 Task: Use the formula "PRICEMAT" in spreadsheet "Project portfolio".
Action: Mouse moved to (748, 223)
Screenshot: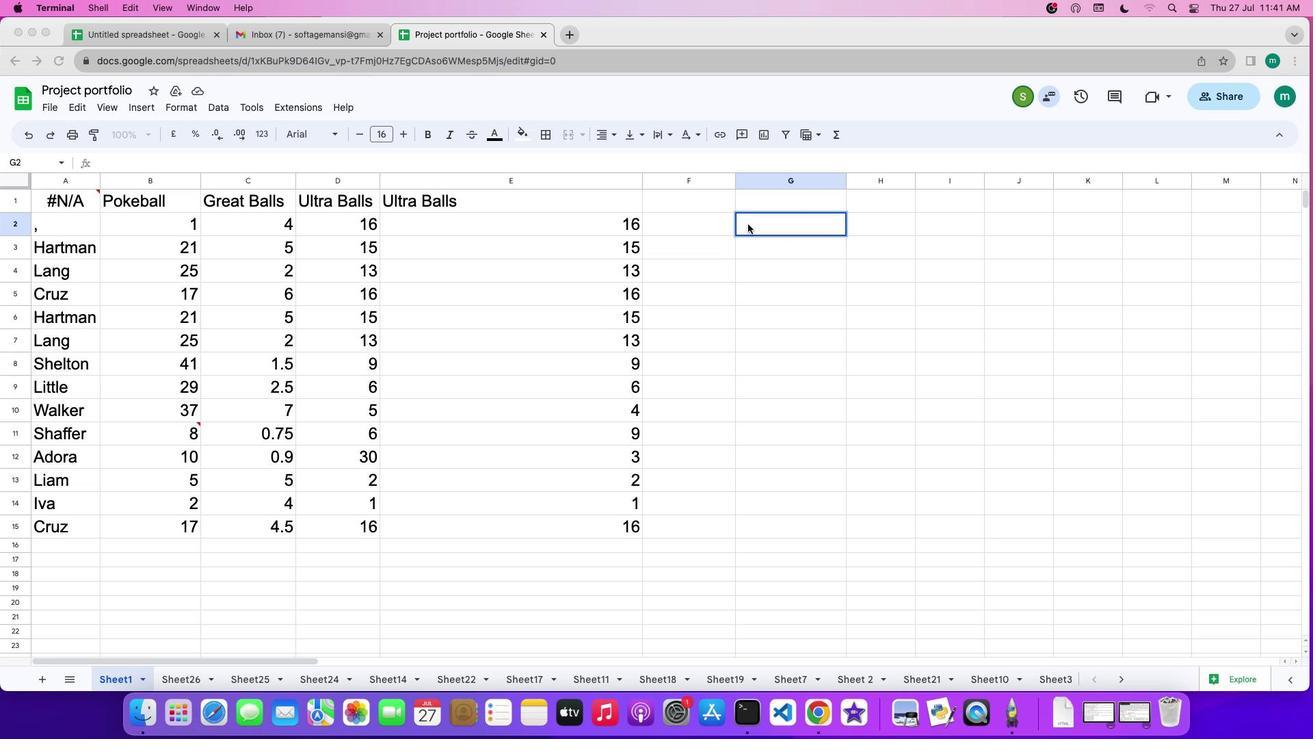 
Action: Mouse pressed left at (748, 223)
Screenshot: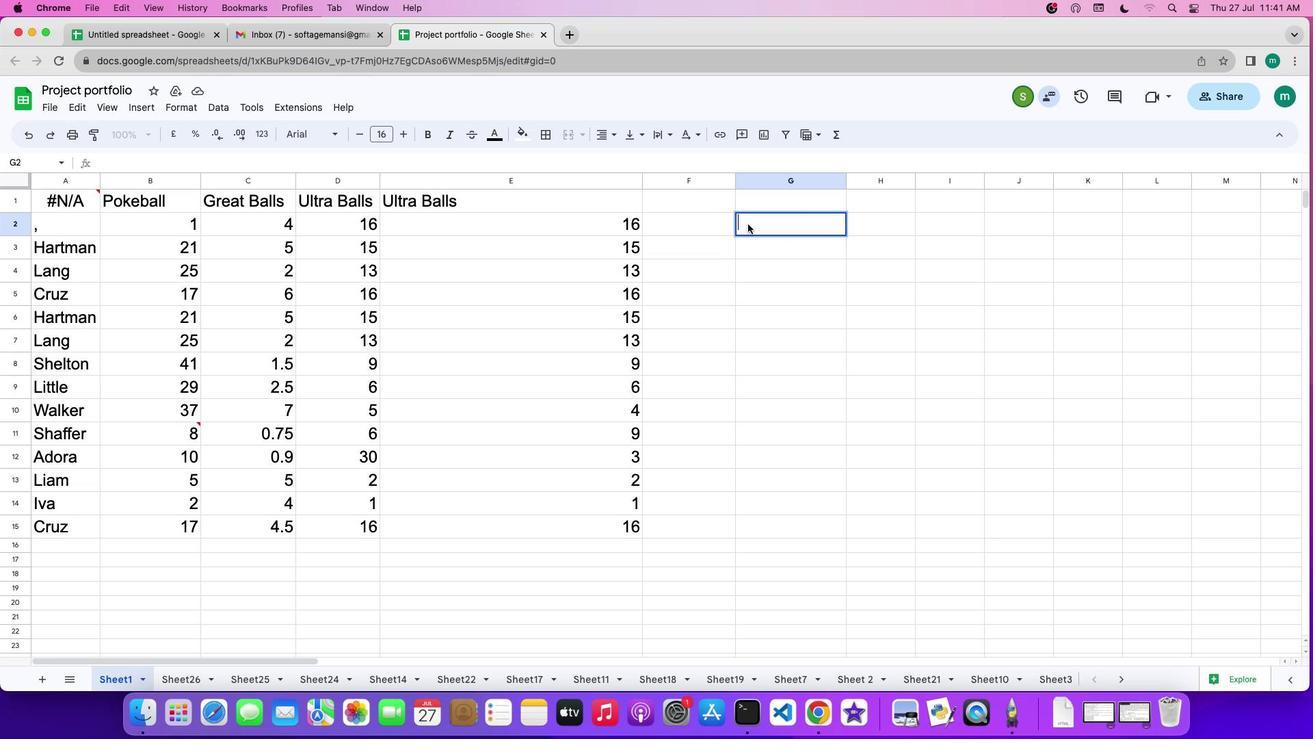 
Action: Mouse moved to (749, 223)
Screenshot: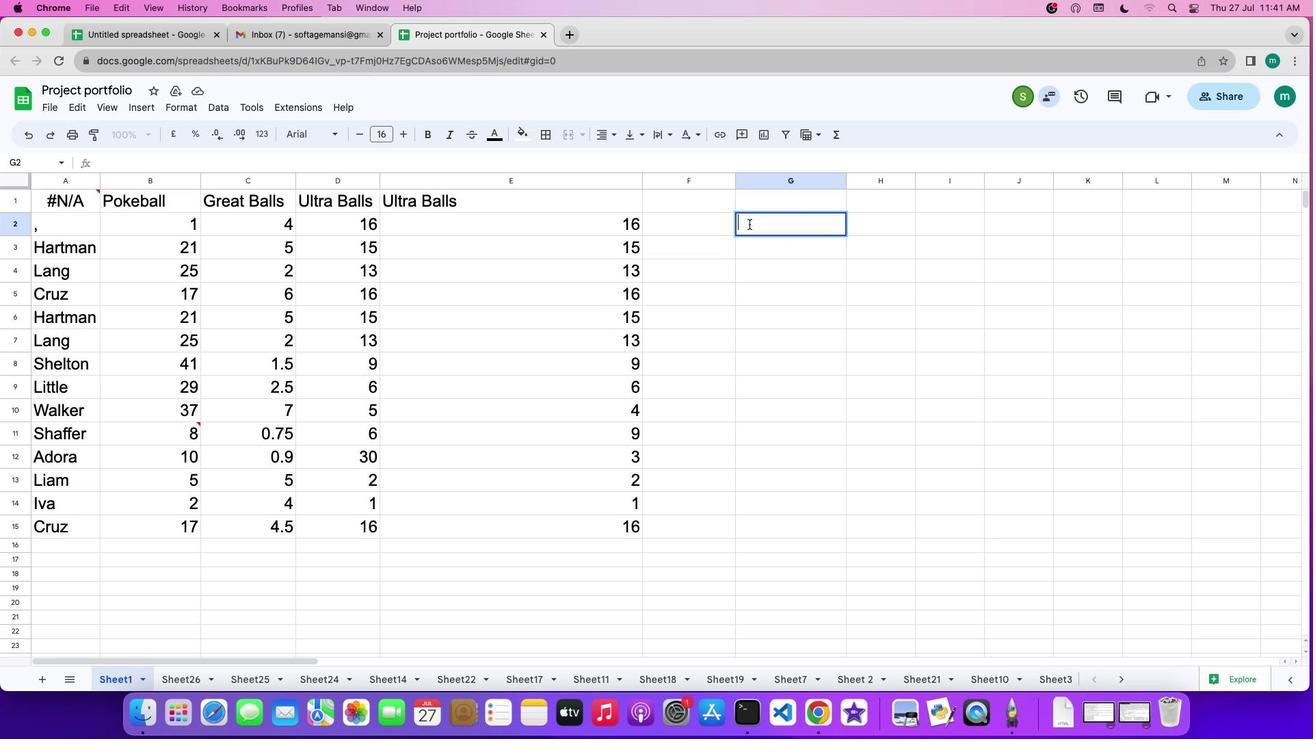 
Action: Key pressed '='
Screenshot: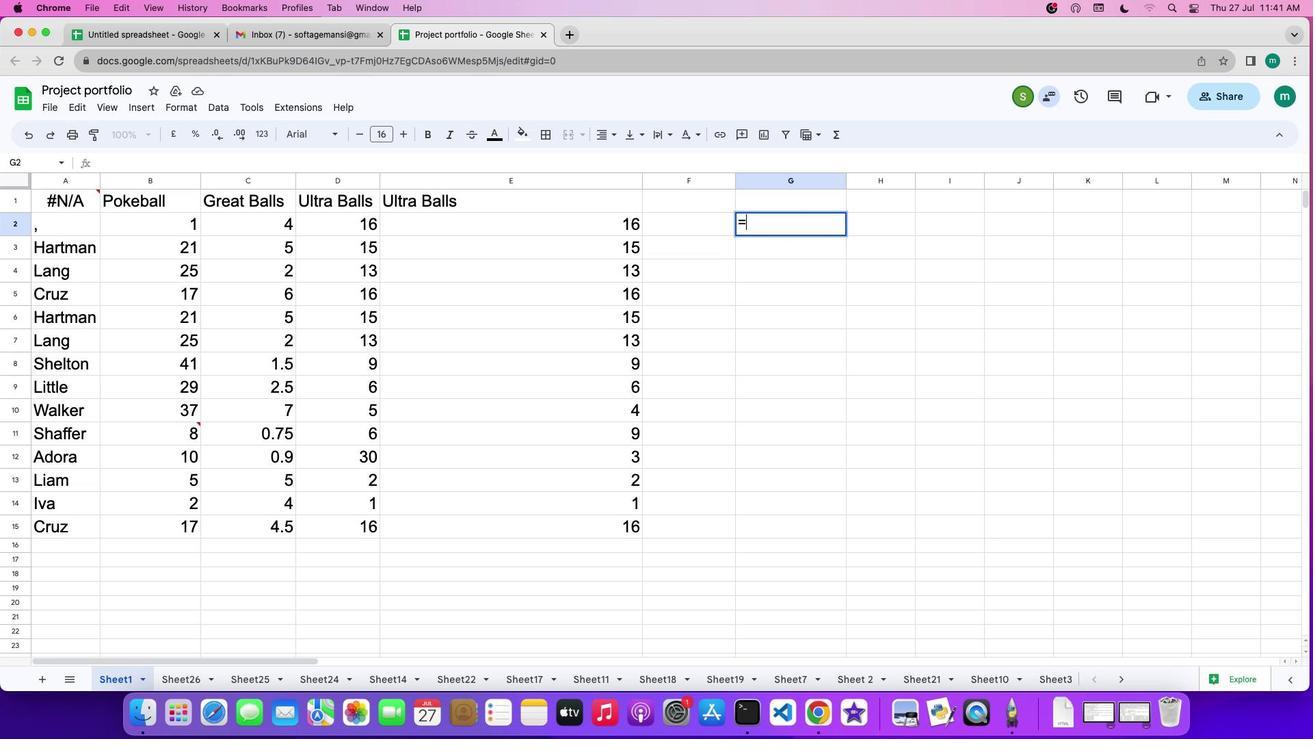 
Action: Mouse moved to (843, 138)
Screenshot: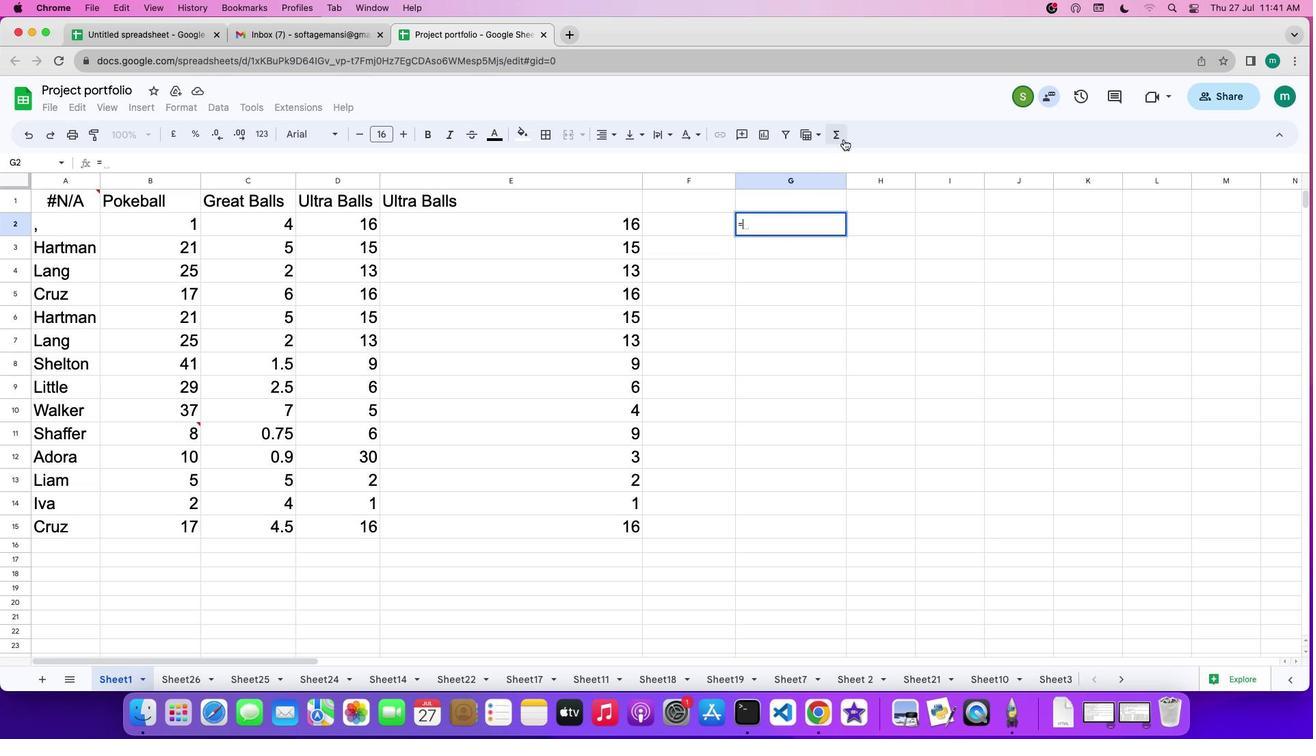 
Action: Mouse pressed left at (843, 138)
Screenshot: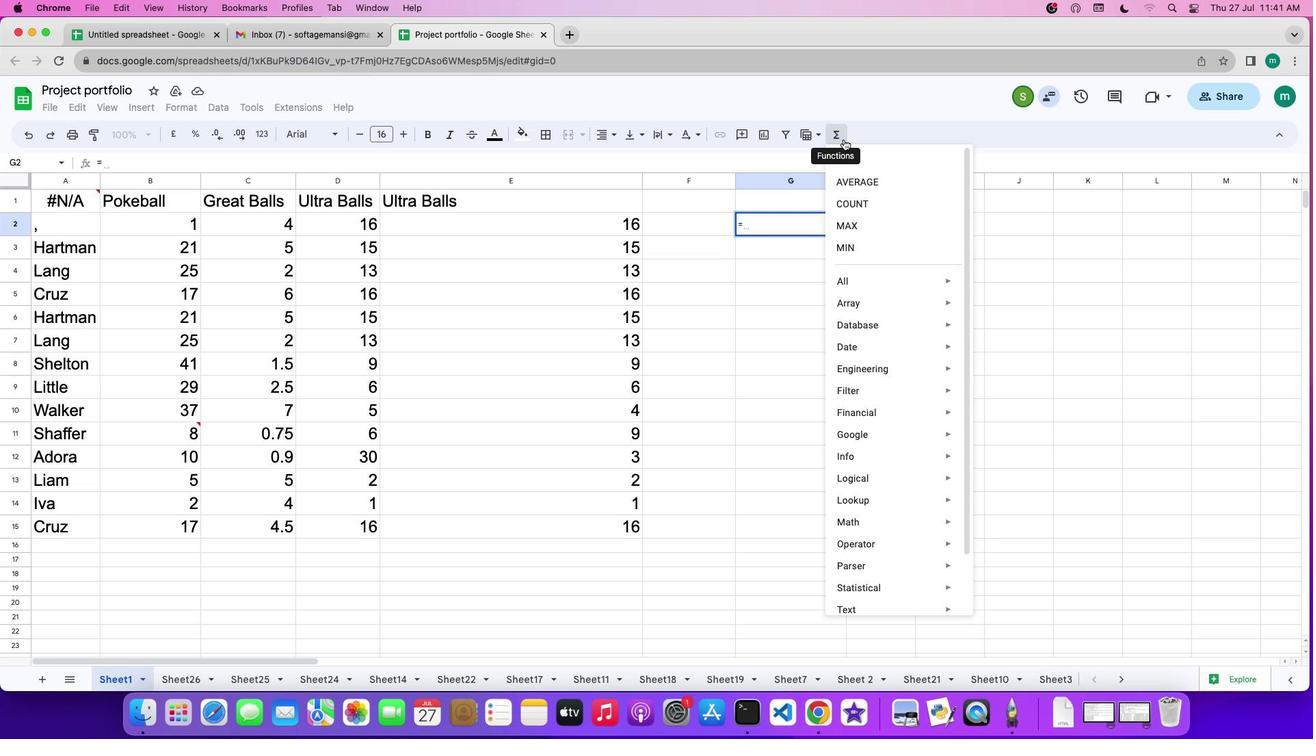 
Action: Mouse moved to (855, 278)
Screenshot: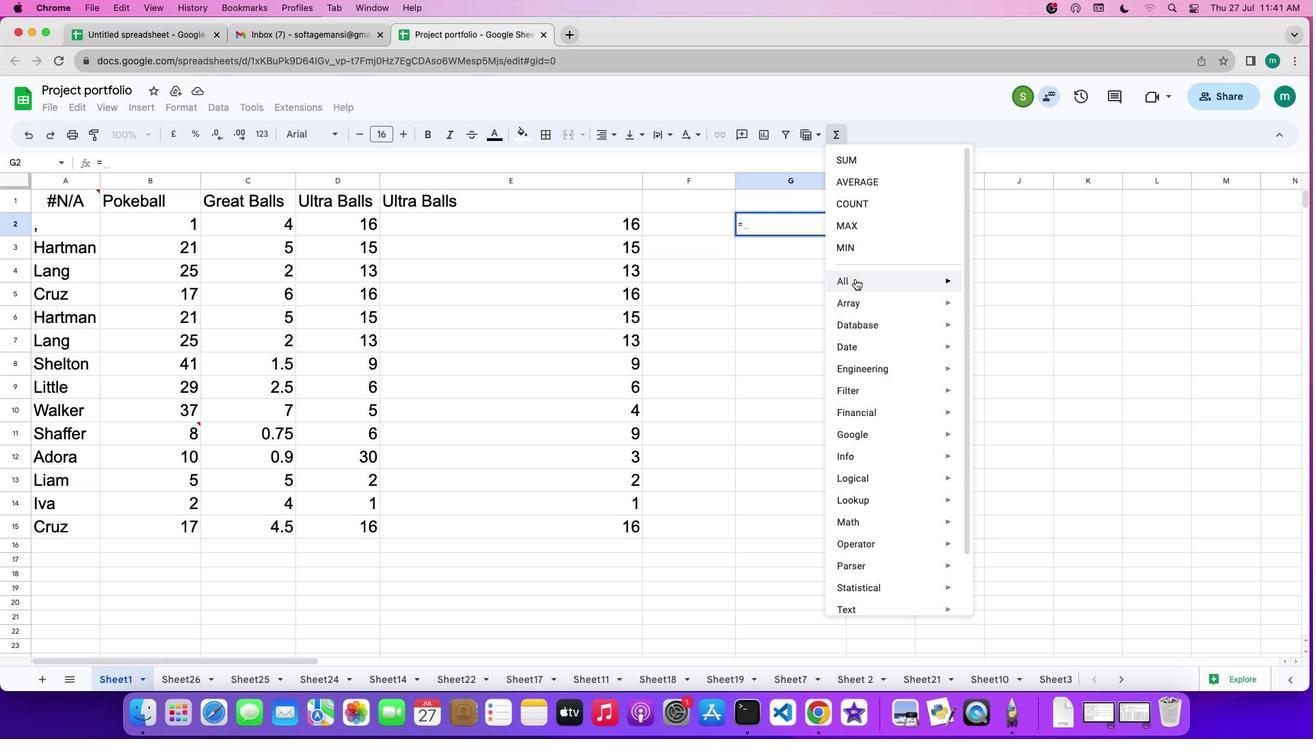 
Action: Mouse pressed left at (855, 278)
Screenshot: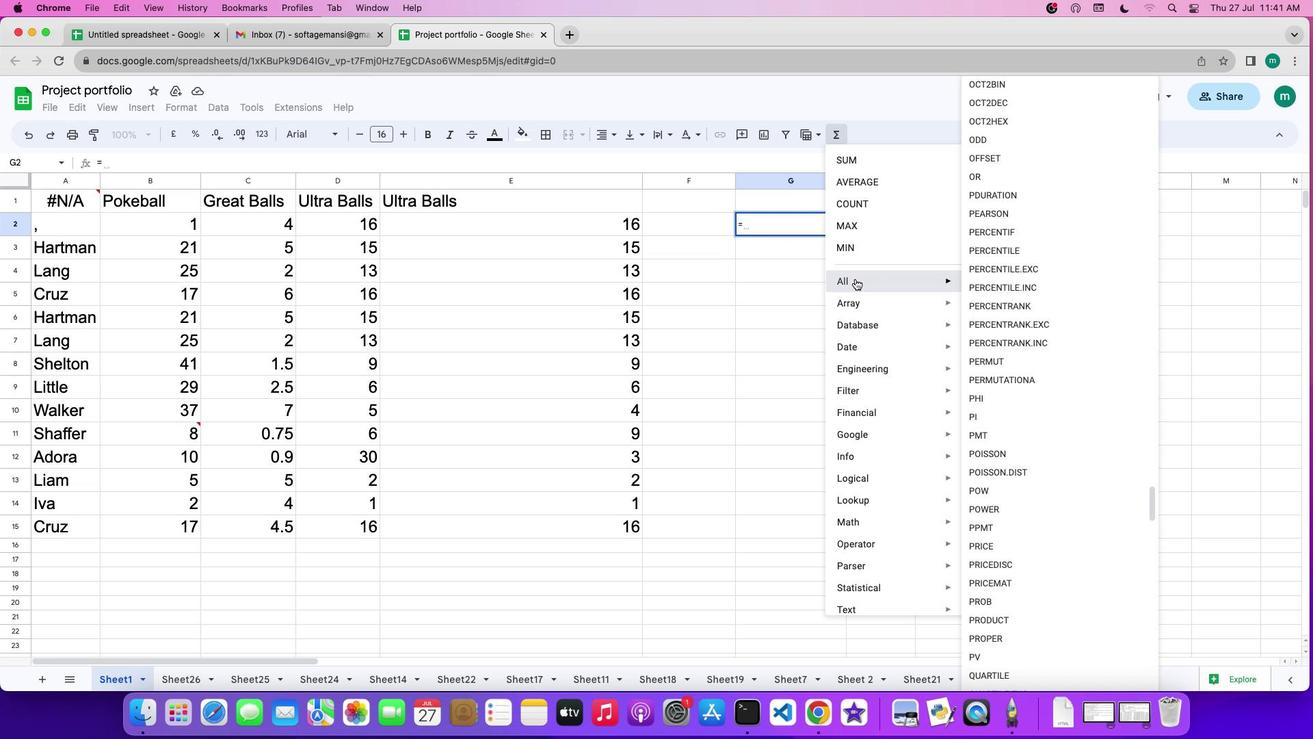 
Action: Mouse moved to (1054, 583)
Screenshot: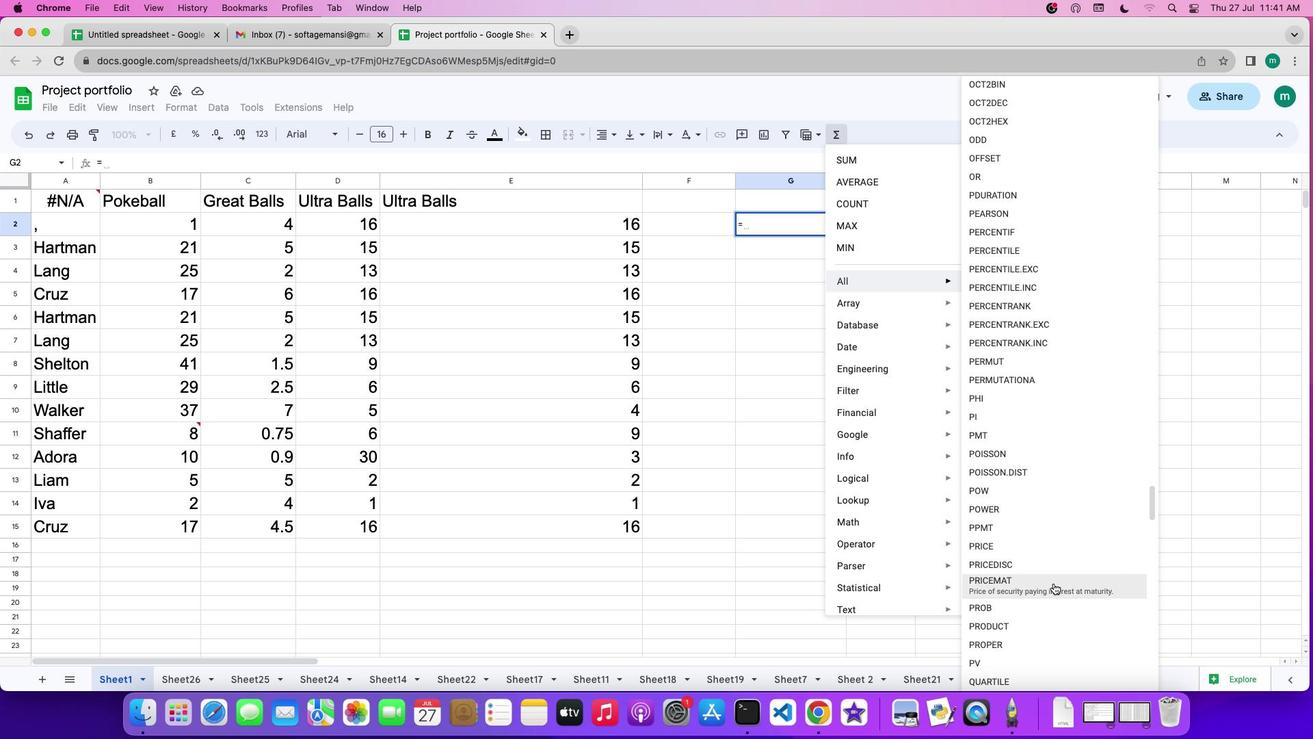
Action: Mouse pressed left at (1054, 583)
Screenshot: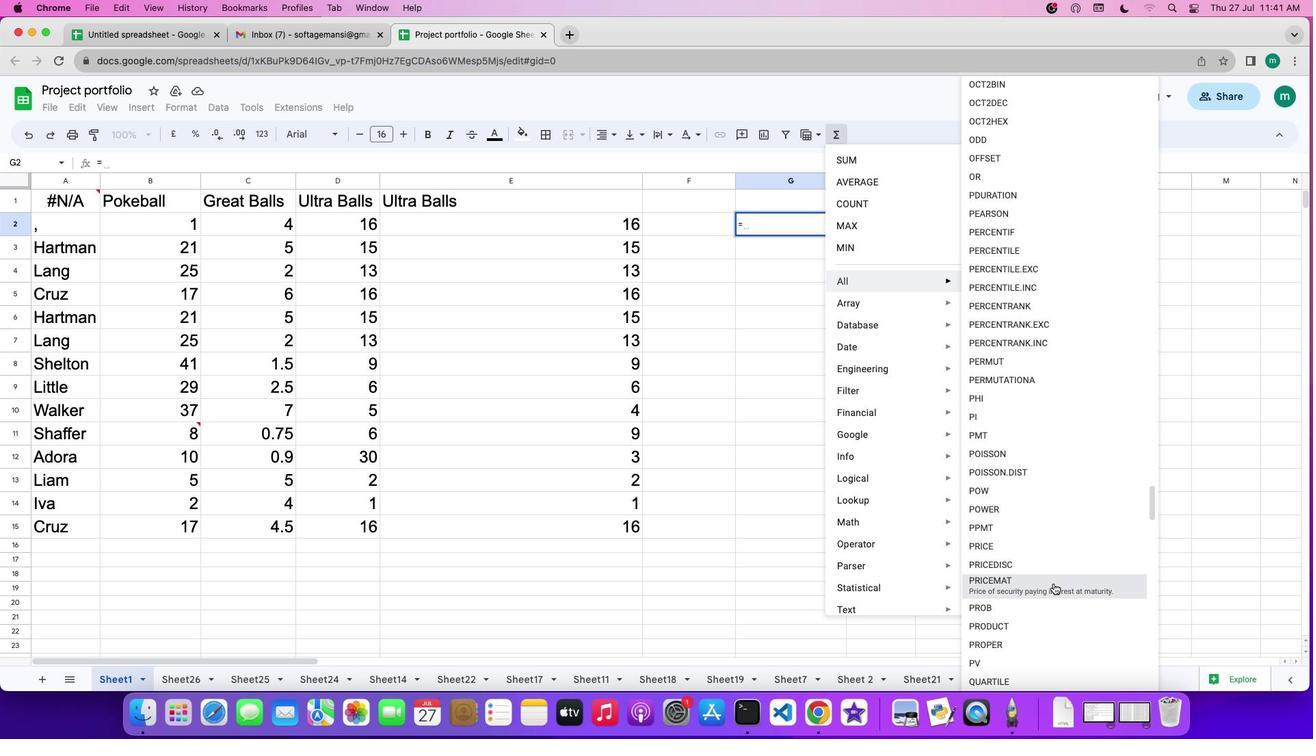 
Action: Key pressed Key.shift_r'"''0''2''/''0''1''/''2''0''1''0'Key.shift_r'"''.'Key.backspace','Key.shift_r'"''3''1''/''1''2''/''2''0''3''9'Key.shift_r'"'','Key.shift_r'"''0''1''/''0''1''/''2''0''1''0'Key.shift_r'"'',''3'',''1''.''2'',''0'Key.enter
Screenshot: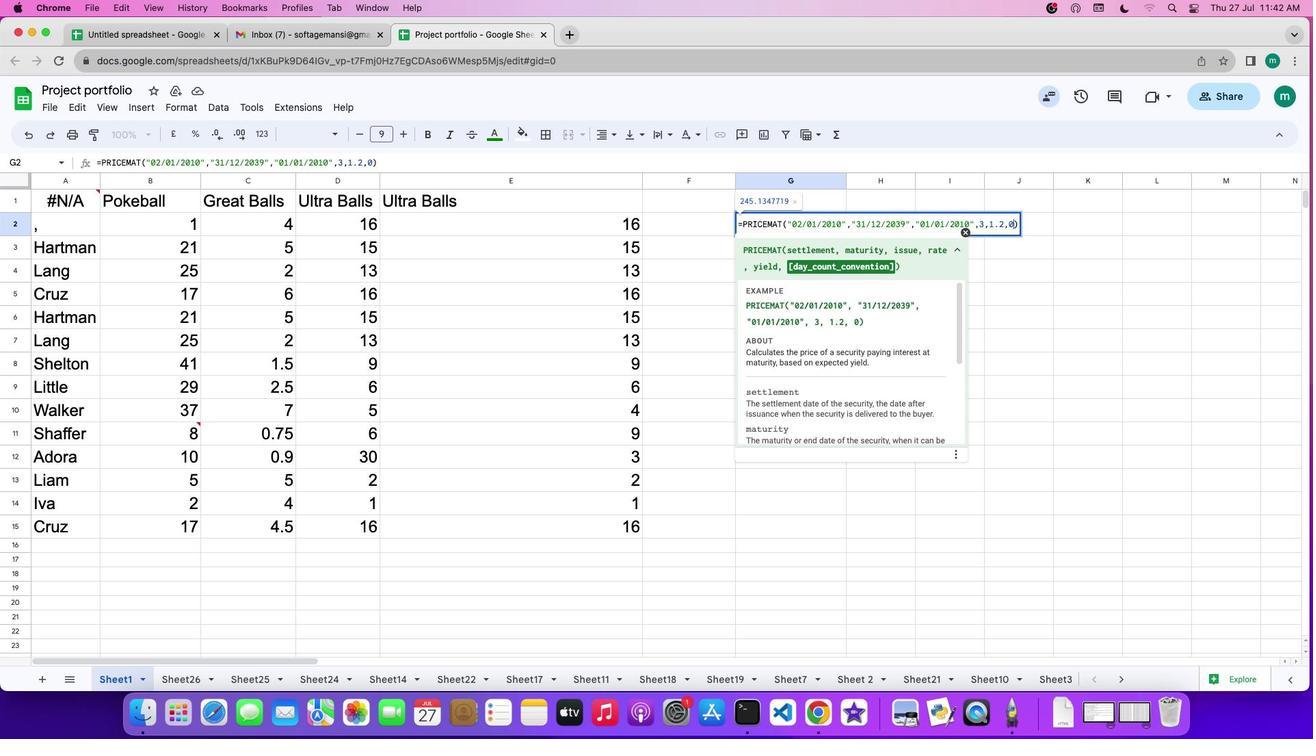 
